 Task: Search for flights from Sydney to Melbourne for 2 adults on June 25, 2023.
Action: Mouse moved to (352, 377)
Screenshot: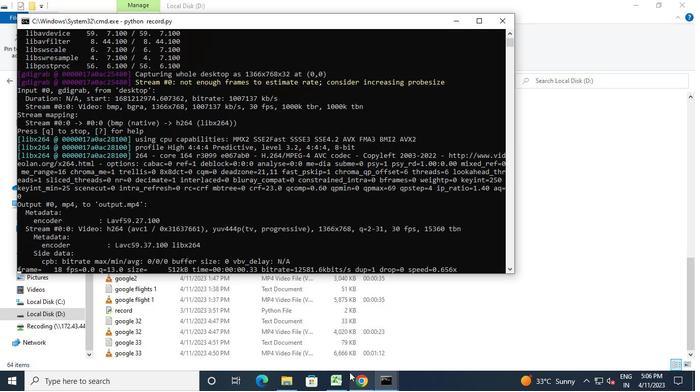 
Action: Mouse pressed left at (352, 377)
Screenshot: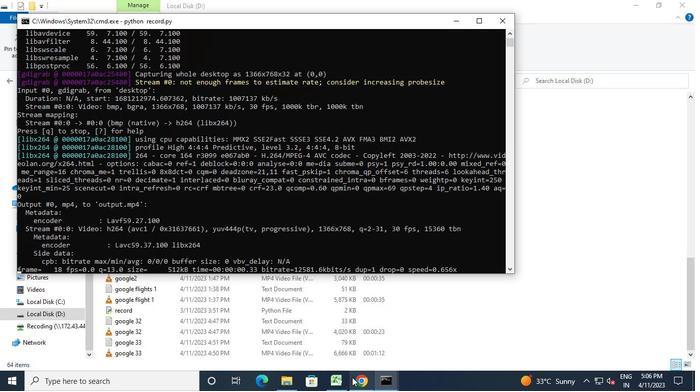 
Action: Mouse moved to (18, 132)
Screenshot: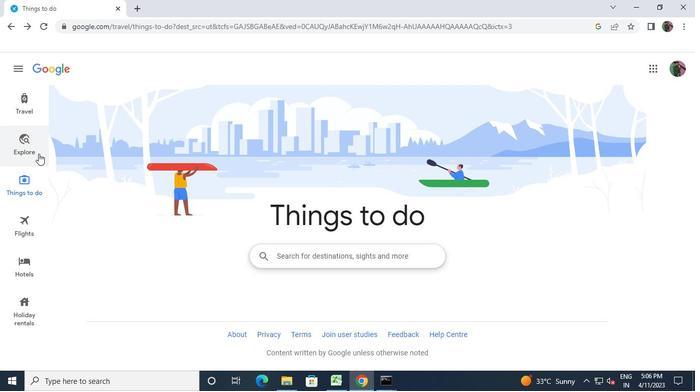 
Action: Mouse pressed left at (18, 132)
Screenshot: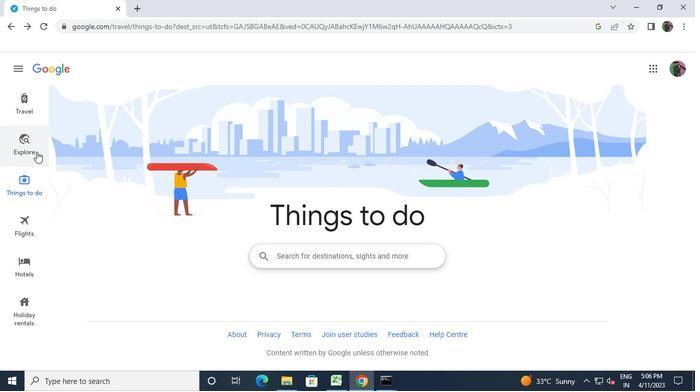 
Action: Mouse moved to (160, 99)
Screenshot: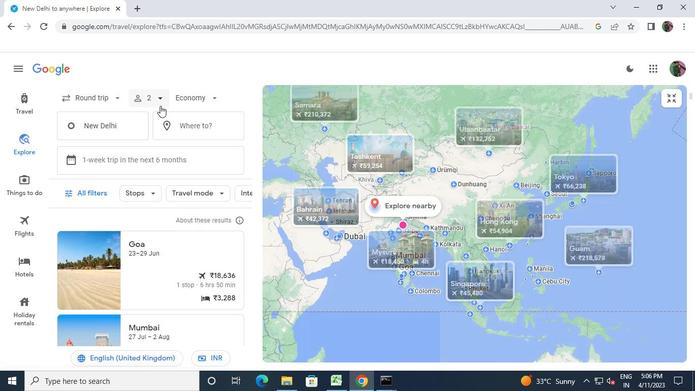 
Action: Mouse pressed left at (160, 99)
Screenshot: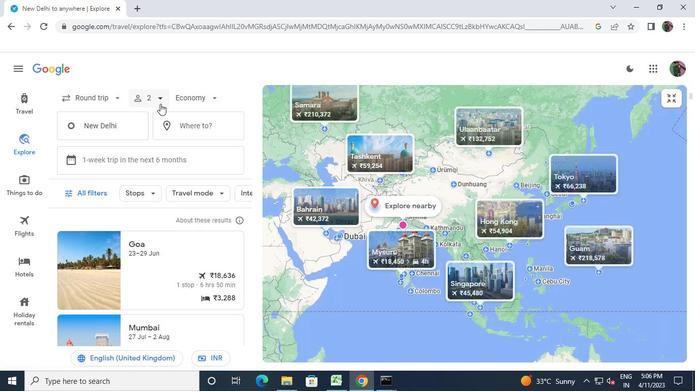 
Action: Mouse moved to (231, 232)
Screenshot: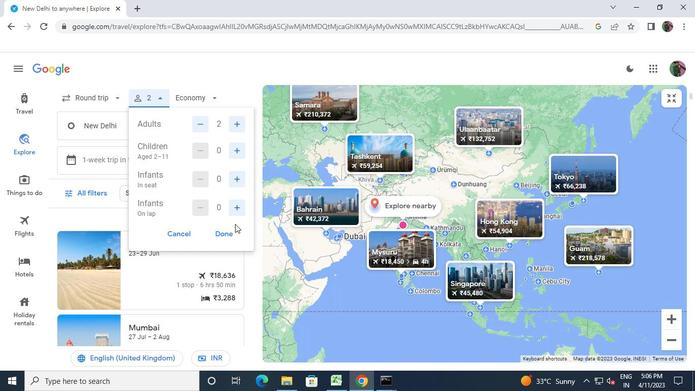 
Action: Mouse pressed left at (231, 232)
Screenshot: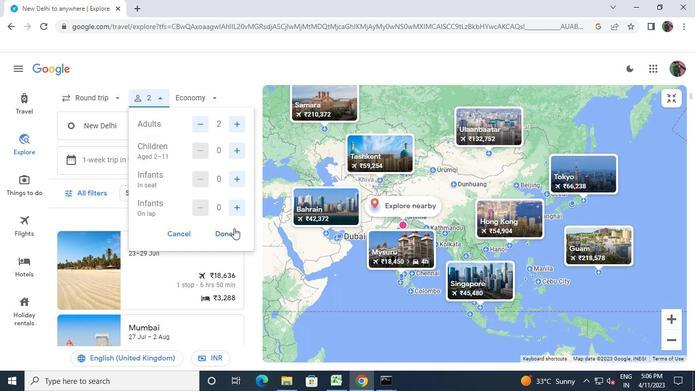 
Action: Mouse moved to (175, 161)
Screenshot: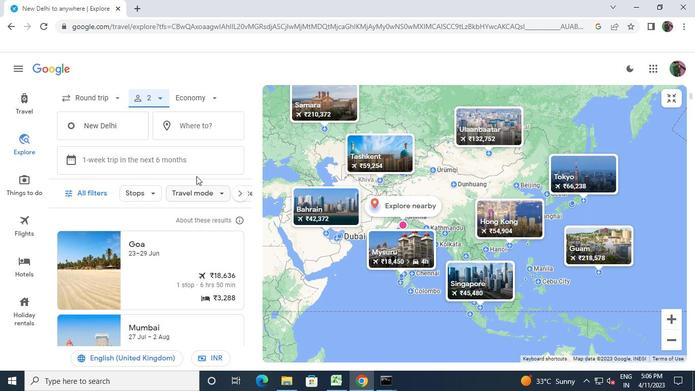 
Action: Mouse pressed left at (175, 161)
Screenshot: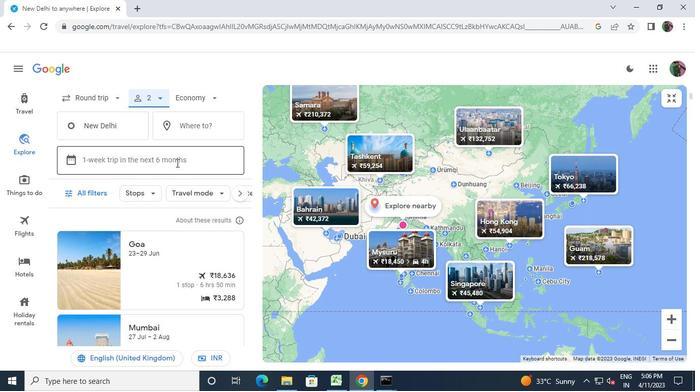 
Action: Mouse moved to (244, 216)
Screenshot: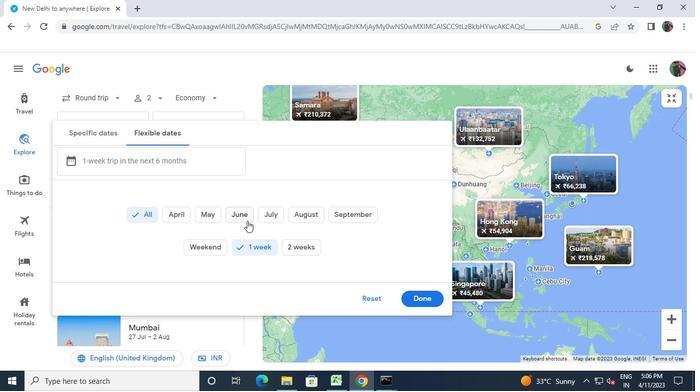 
Action: Mouse pressed left at (244, 216)
Screenshot: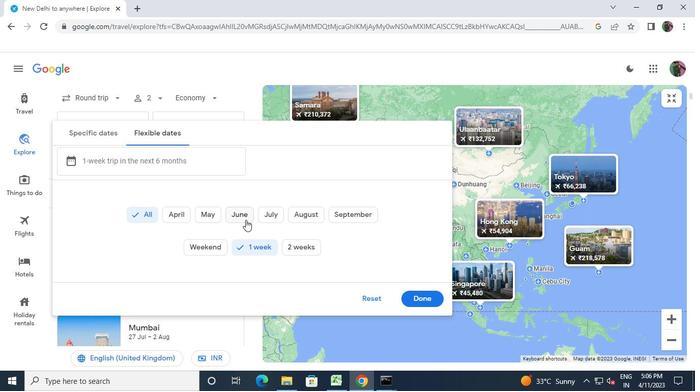 
Action: Mouse moved to (416, 297)
Screenshot: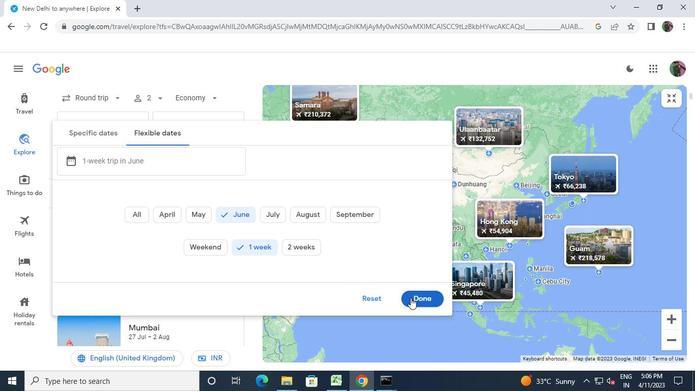 
Action: Mouse pressed left at (416, 297)
Screenshot: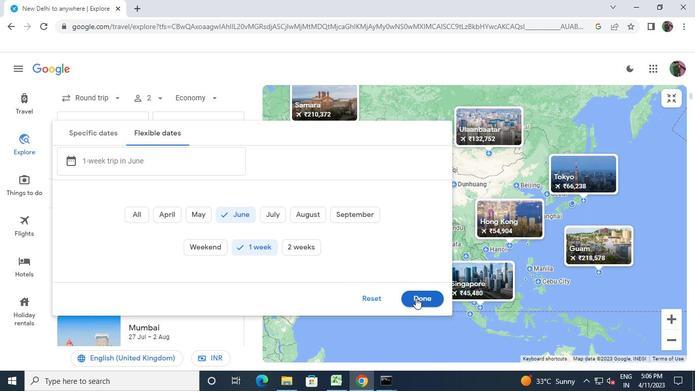
Action: Mouse moved to (123, 131)
Screenshot: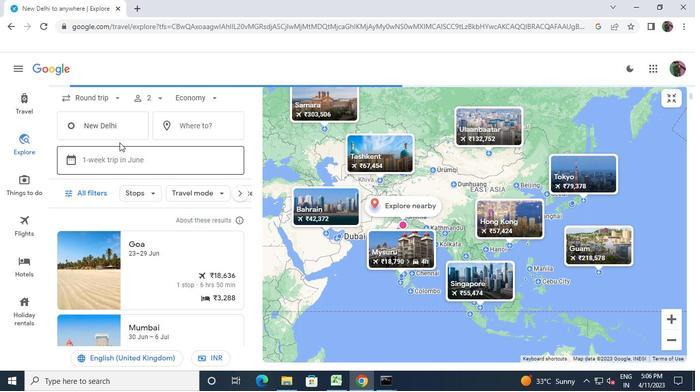 
Action: Mouse pressed left at (123, 131)
Screenshot: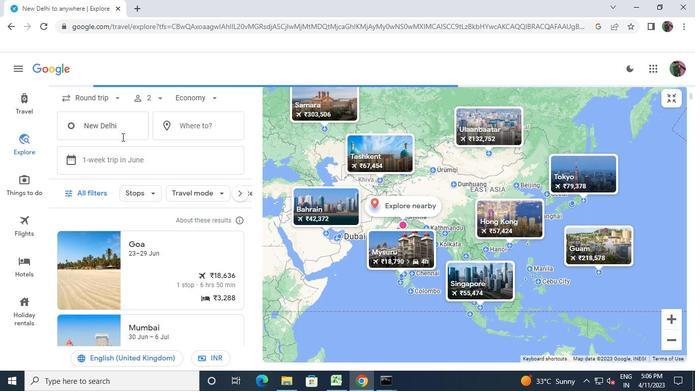 
Action: Mouse moved to (123, 131)
Screenshot: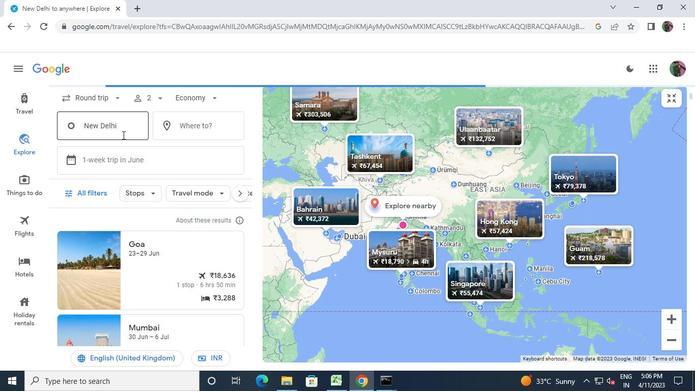 
Action: Keyboard s
Screenshot: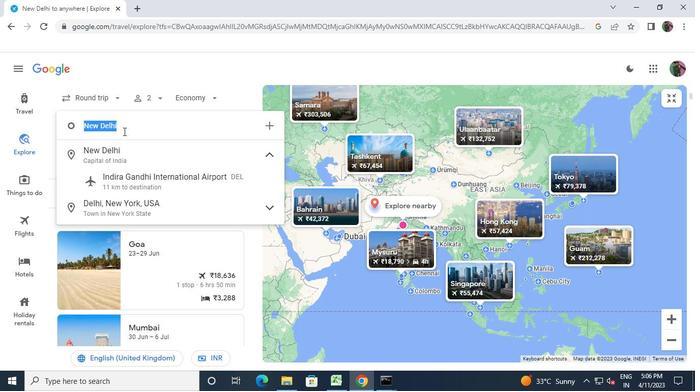 
Action: Keyboard y
Screenshot: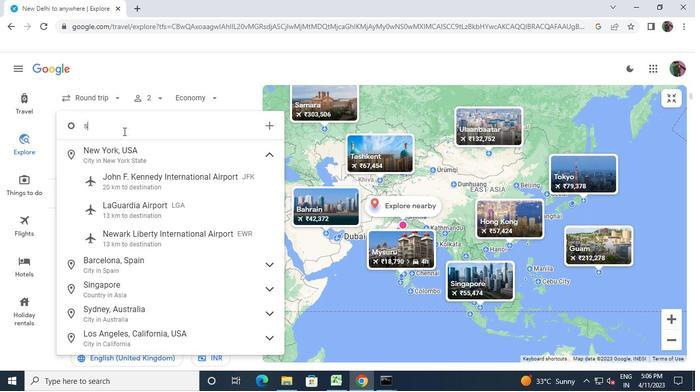 
Action: Keyboard d
Screenshot: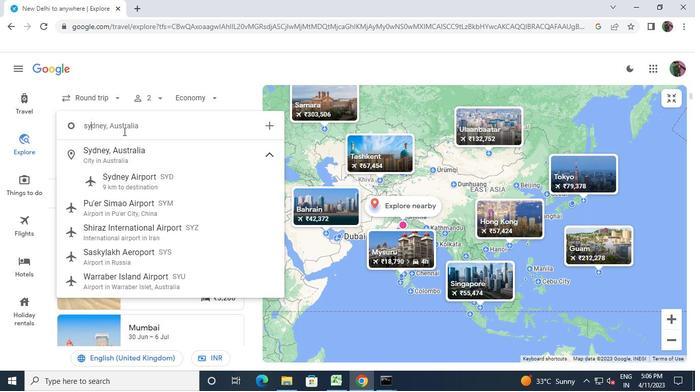 
Action: Keyboard n
Screenshot: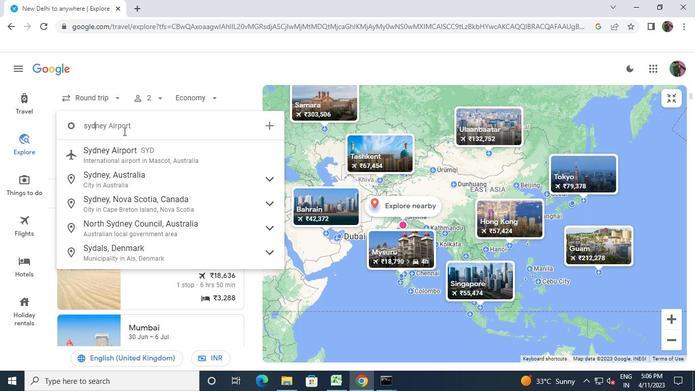 
Action: Mouse moved to (119, 150)
Screenshot: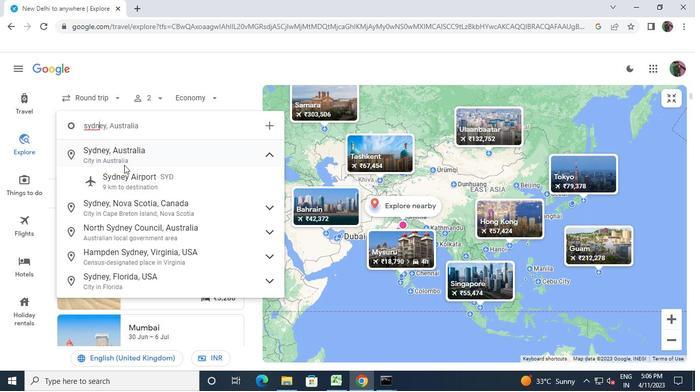 
Action: Mouse pressed left at (119, 150)
Screenshot: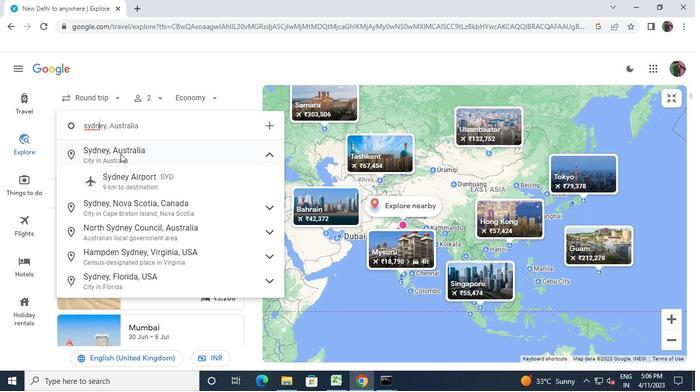 
Action: Mouse moved to (204, 125)
Screenshot: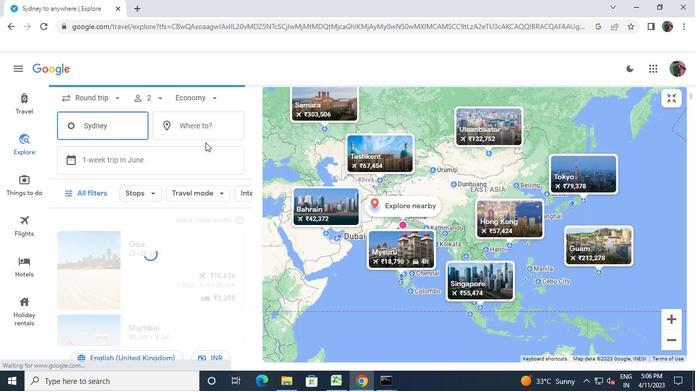 
Action: Mouse pressed left at (204, 125)
Screenshot: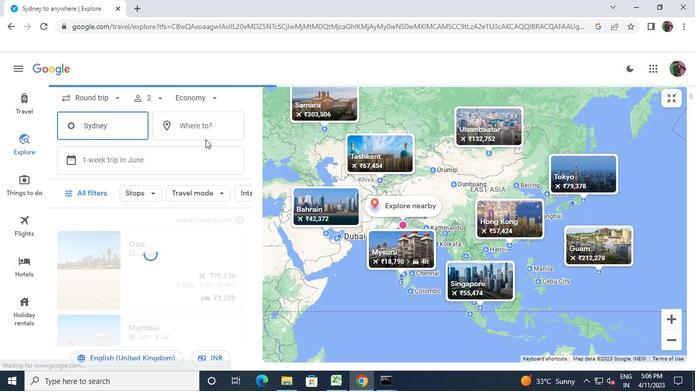 
Action: Keyboard m
Screenshot: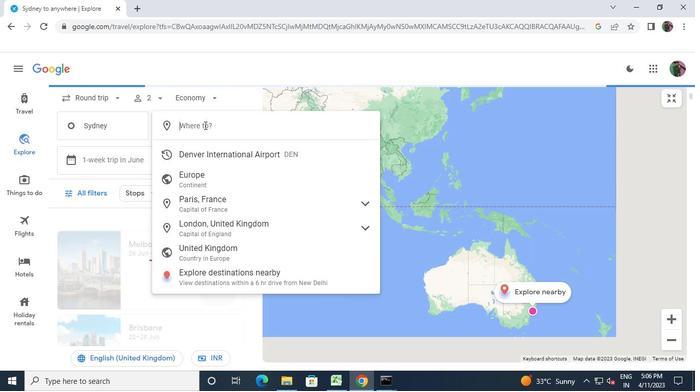 
Action: Keyboard e
Screenshot: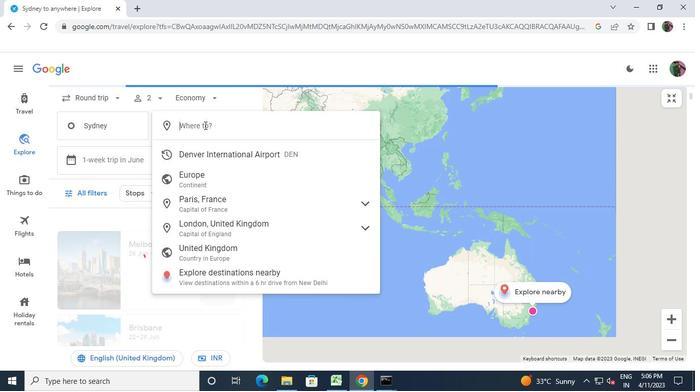 
Action: Keyboard l
Screenshot: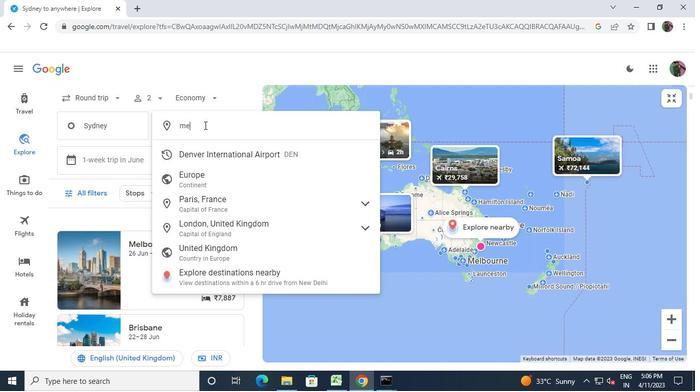 
Action: Keyboard b
Screenshot: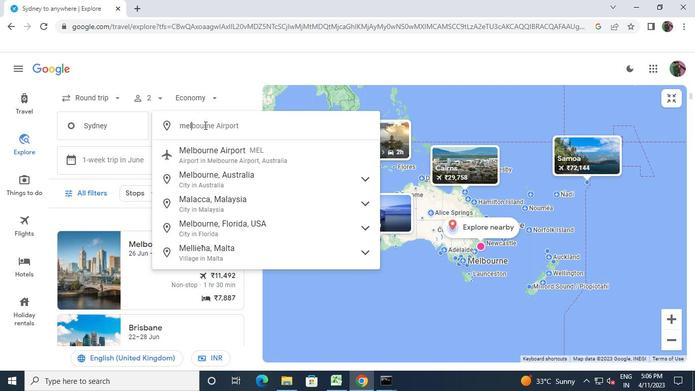 
Action: Keyboard o
Screenshot: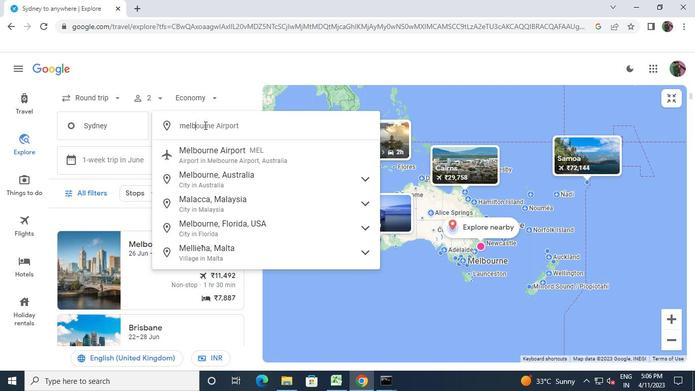 
Action: Mouse moved to (213, 157)
Screenshot: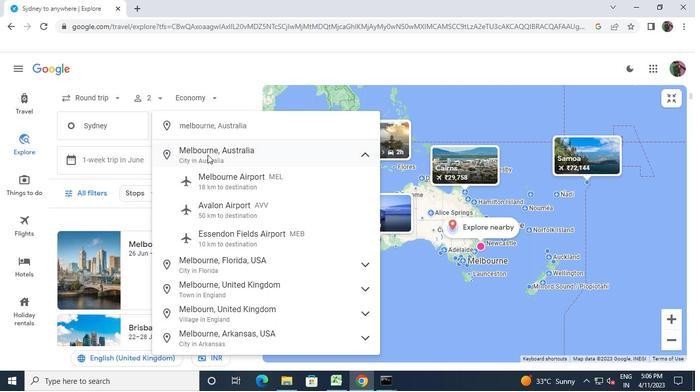 
Action: Mouse pressed left at (213, 157)
Screenshot: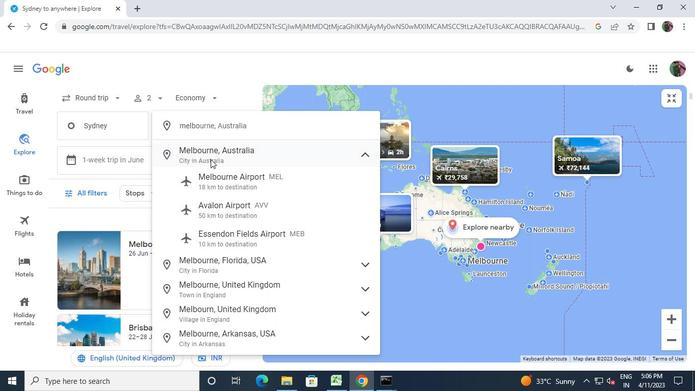 
Action: Mouse moved to (480, 308)
Screenshot: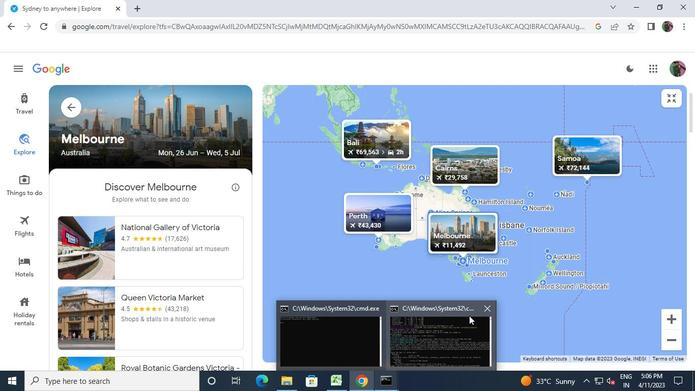 
Action: Mouse pressed left at (480, 308)
Screenshot: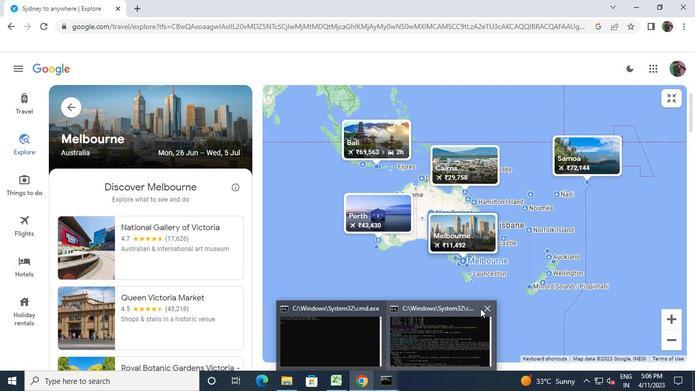 
